 Task: Look for products in the category "Specialty Meats" from Force Of Nature Meats.
Action: Mouse moved to (23, 63)
Screenshot: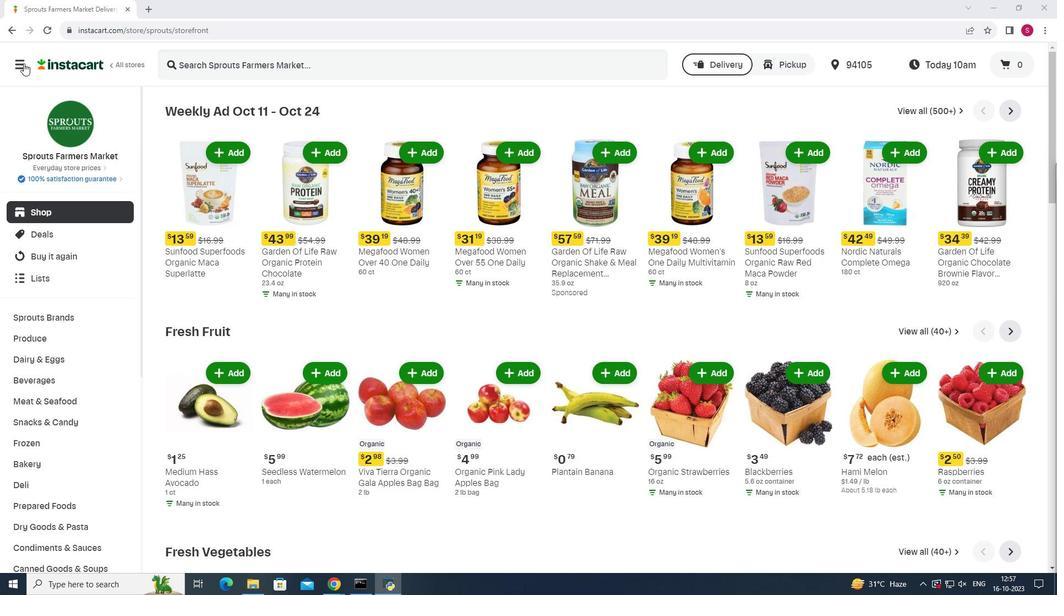 
Action: Mouse pressed left at (23, 63)
Screenshot: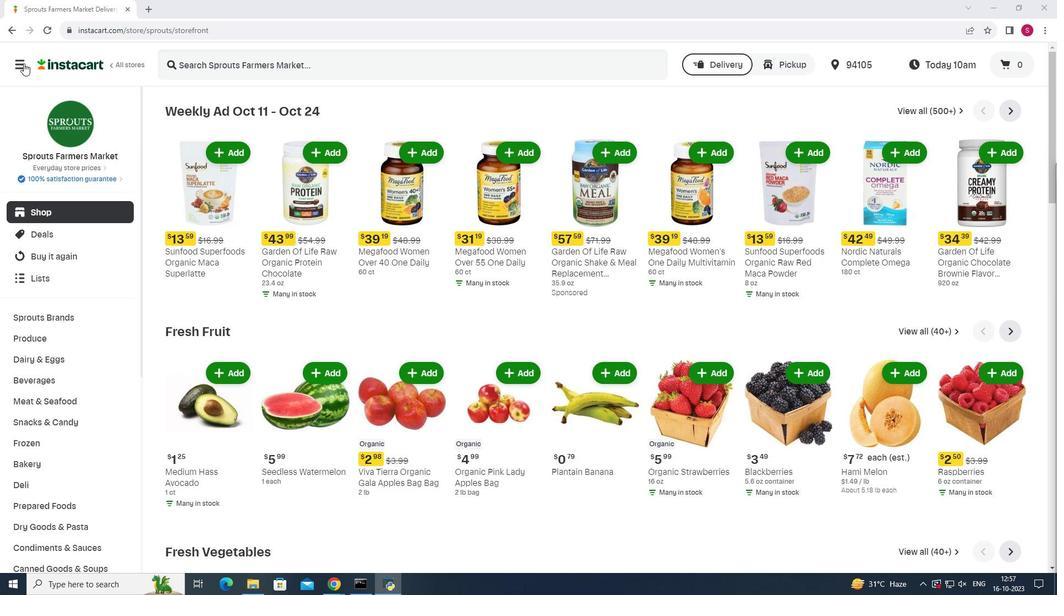 
Action: Mouse moved to (50, 288)
Screenshot: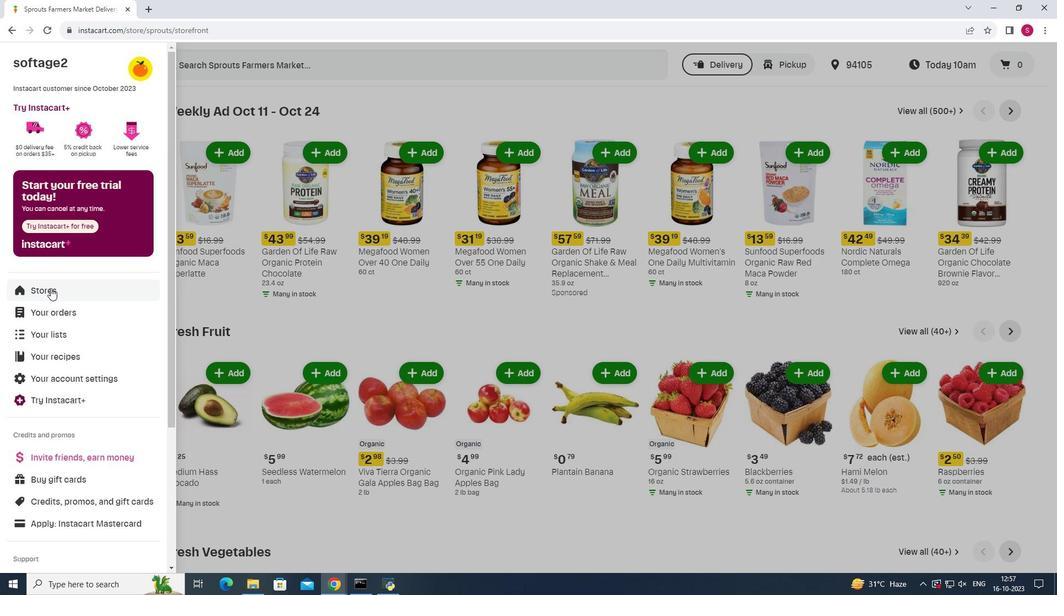 
Action: Mouse pressed left at (50, 288)
Screenshot: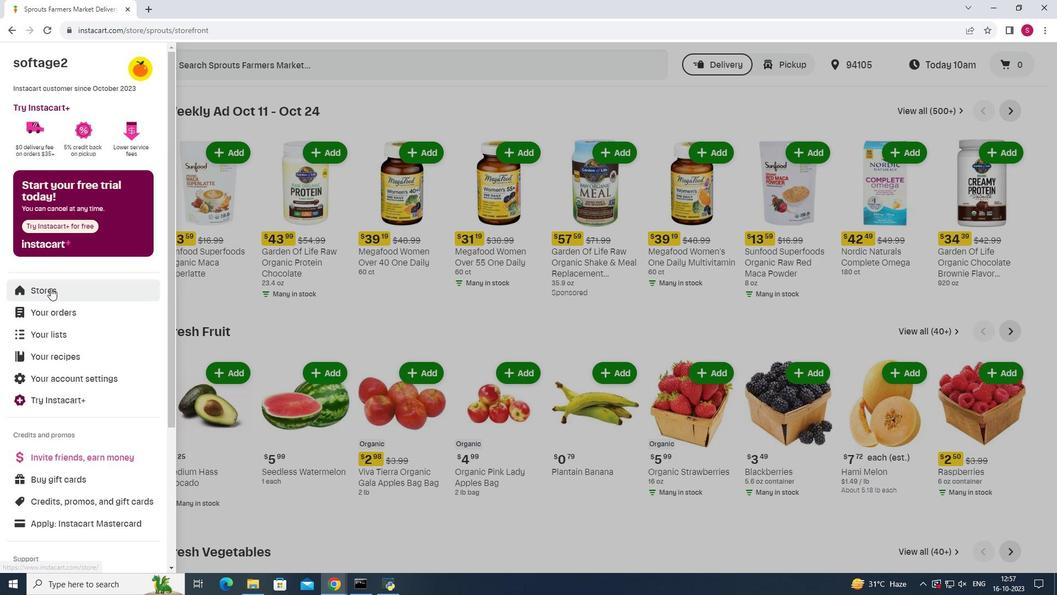 
Action: Mouse moved to (257, 96)
Screenshot: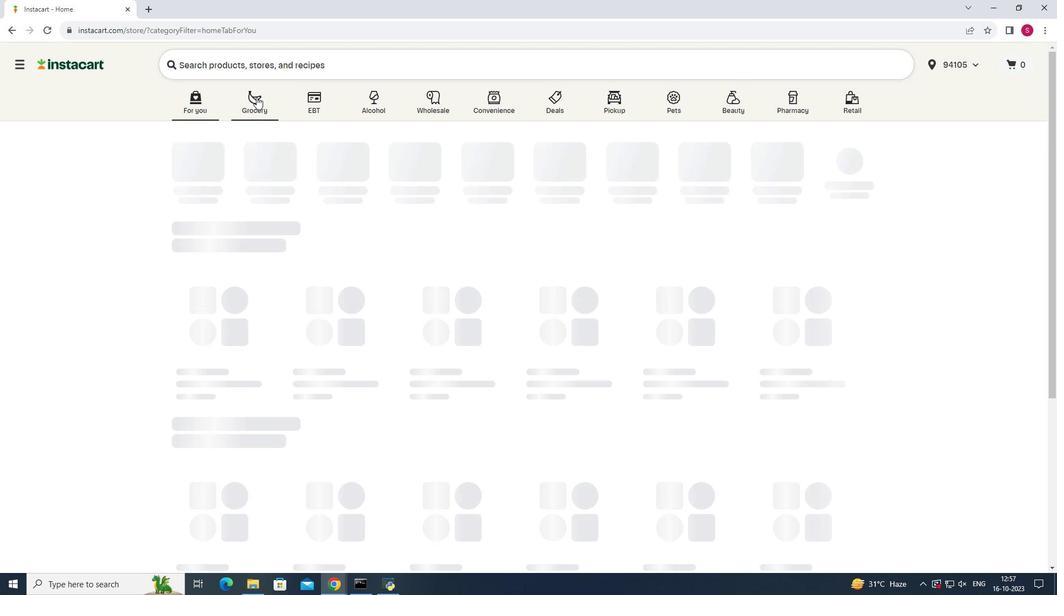 
Action: Mouse pressed left at (257, 96)
Screenshot: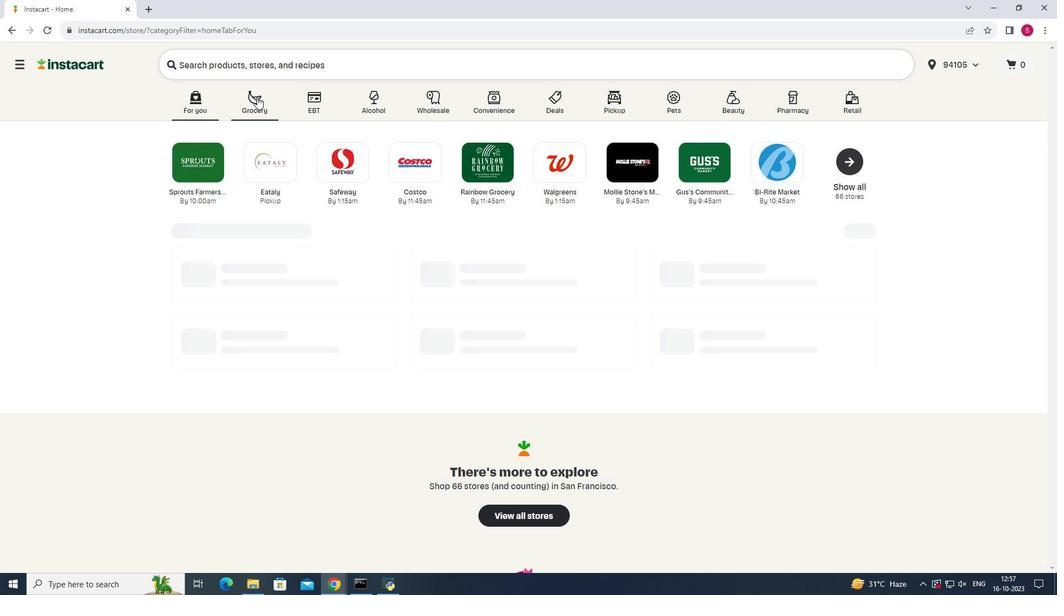 
Action: Mouse moved to (734, 161)
Screenshot: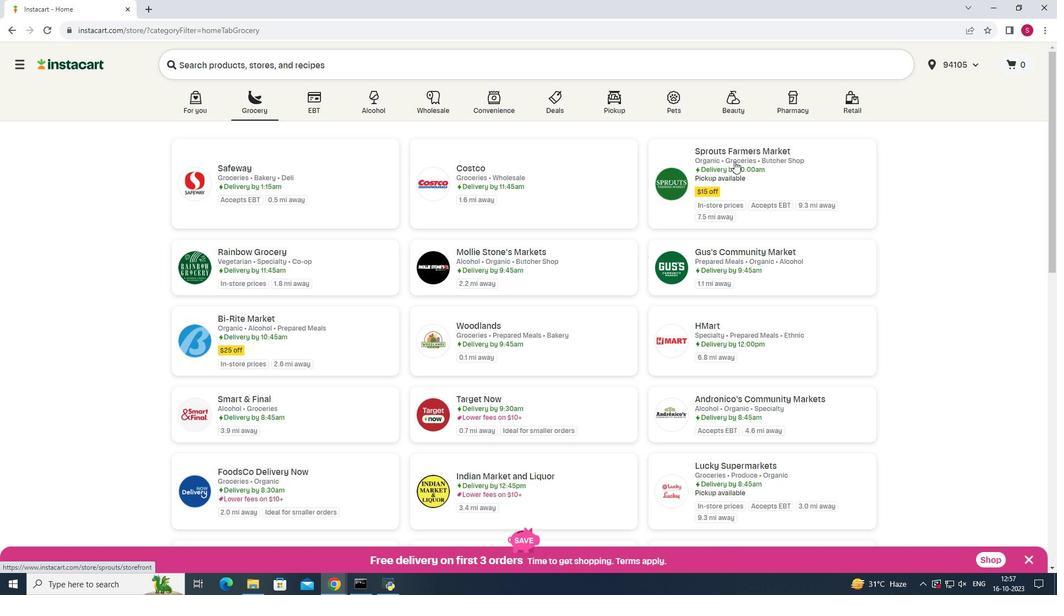 
Action: Mouse pressed left at (734, 161)
Screenshot: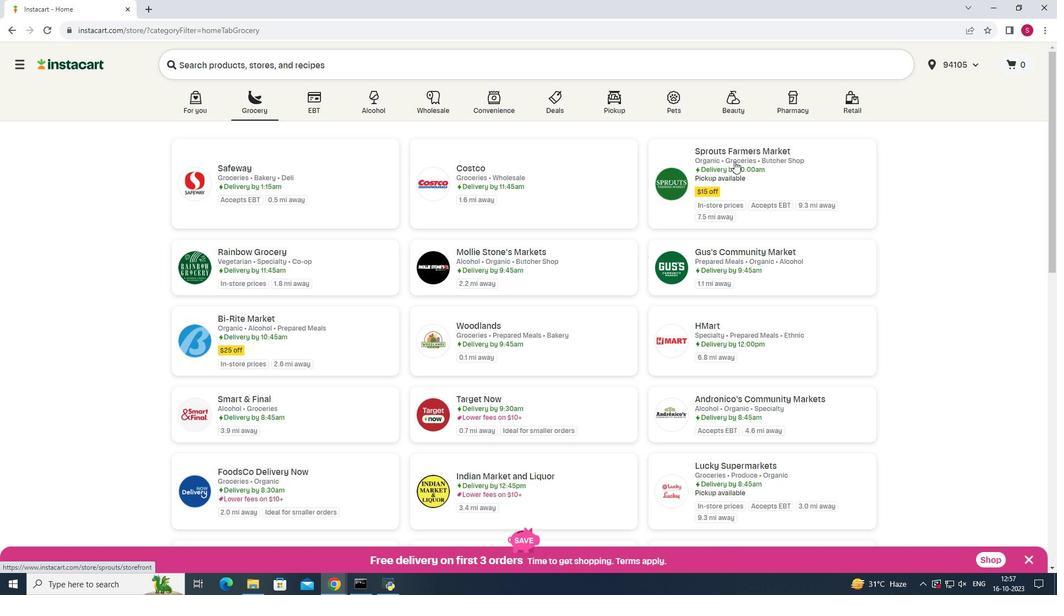 
Action: Mouse moved to (45, 402)
Screenshot: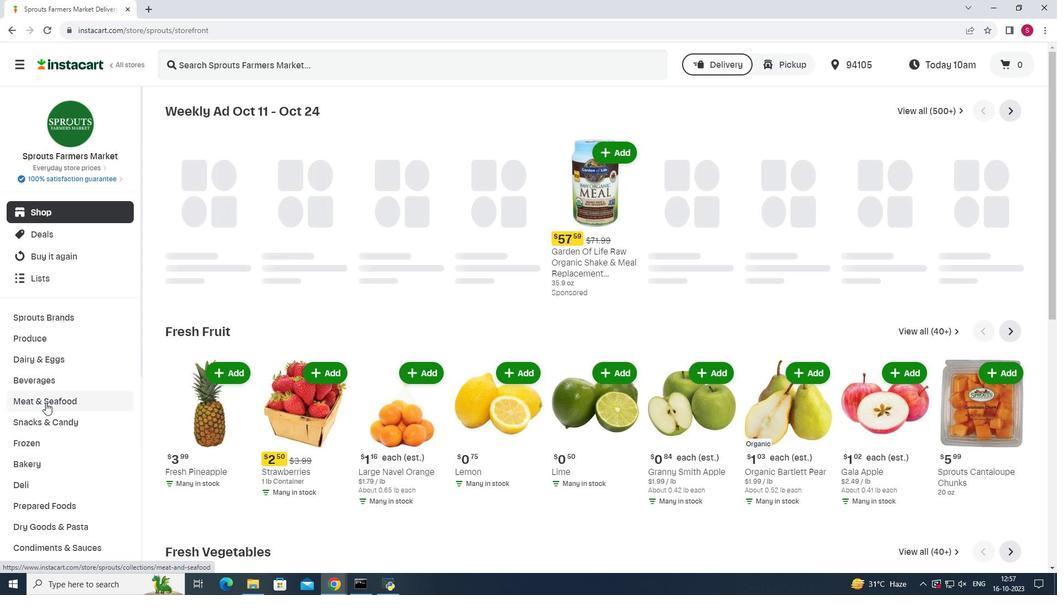 
Action: Mouse pressed left at (45, 402)
Screenshot: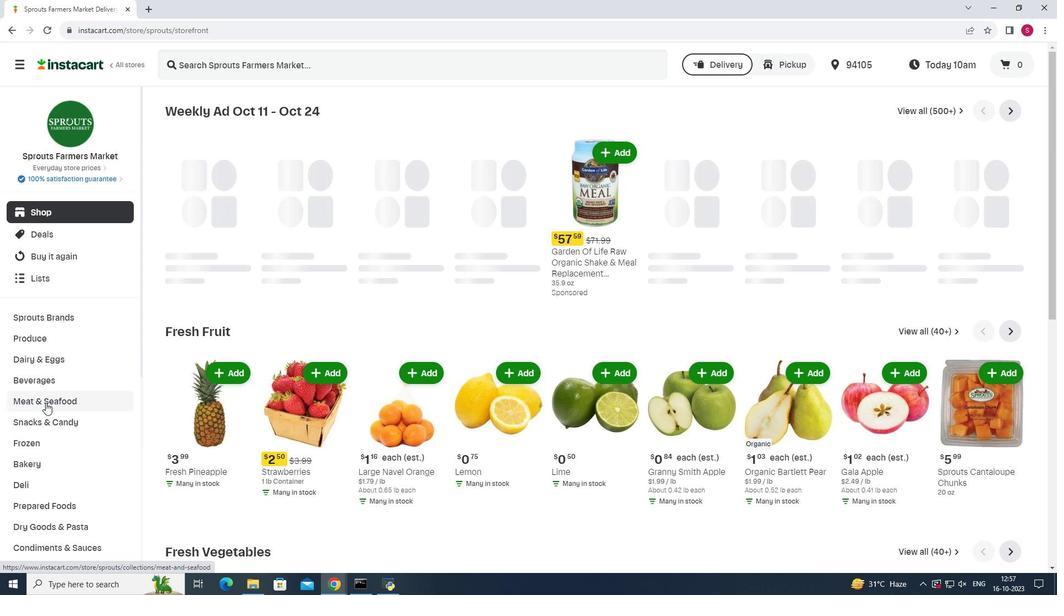 
Action: Mouse moved to (687, 133)
Screenshot: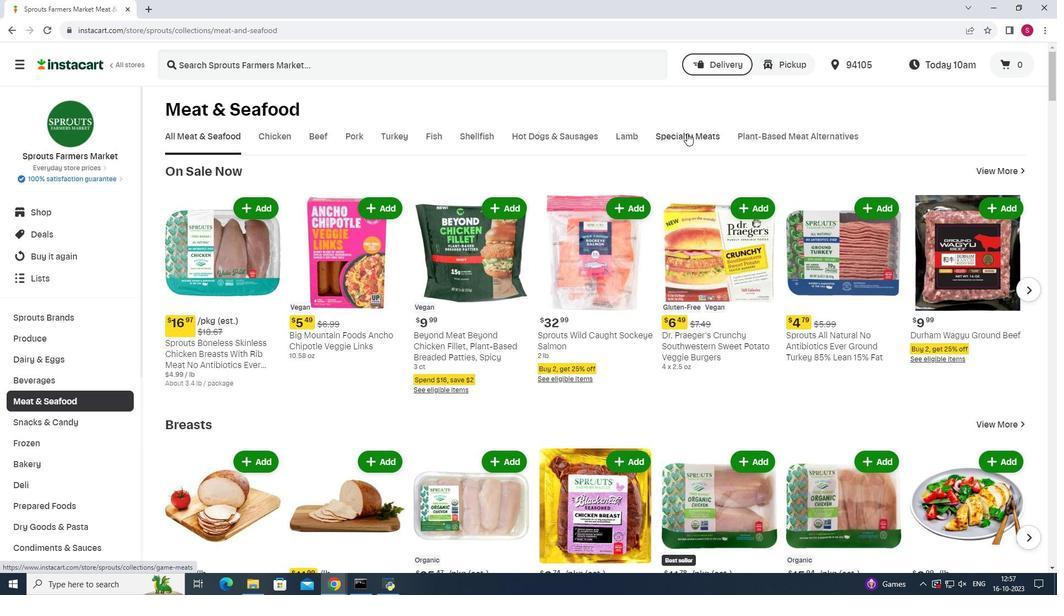 
Action: Mouse pressed left at (687, 133)
Screenshot: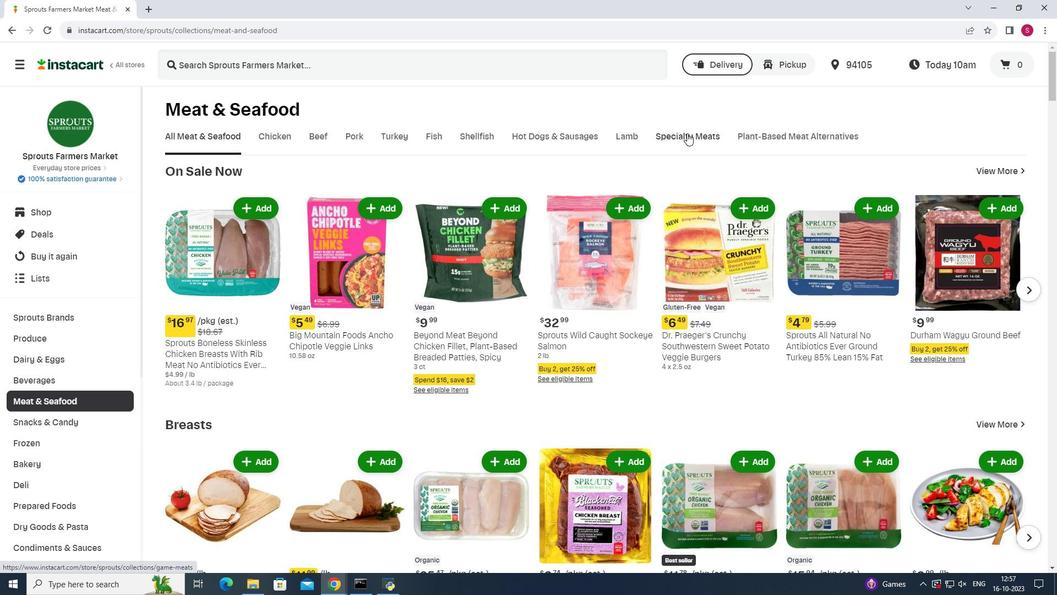 
Action: Mouse moved to (202, 175)
Screenshot: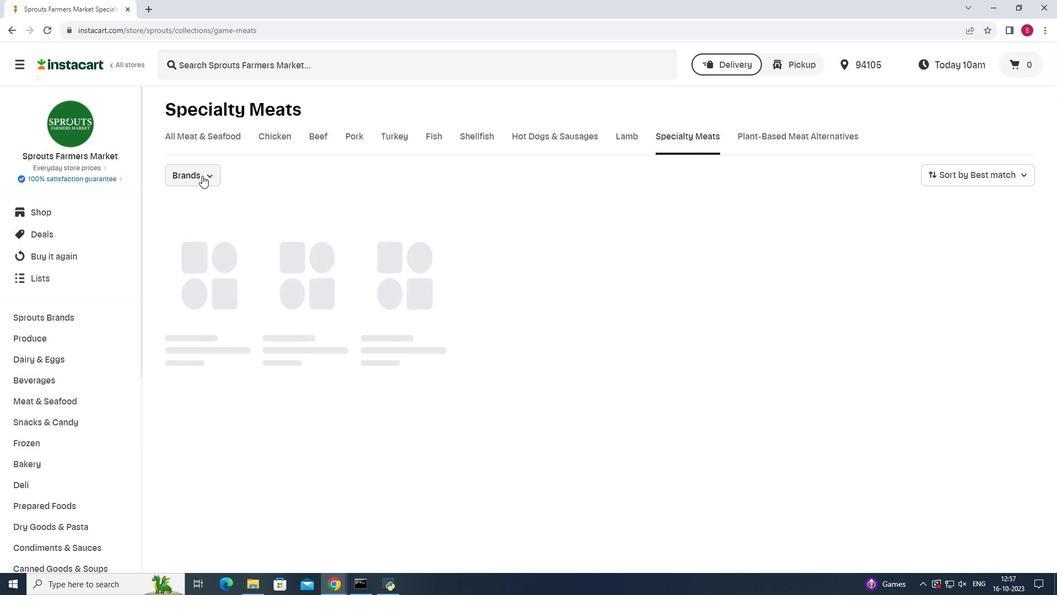 
Action: Mouse pressed left at (202, 175)
Screenshot: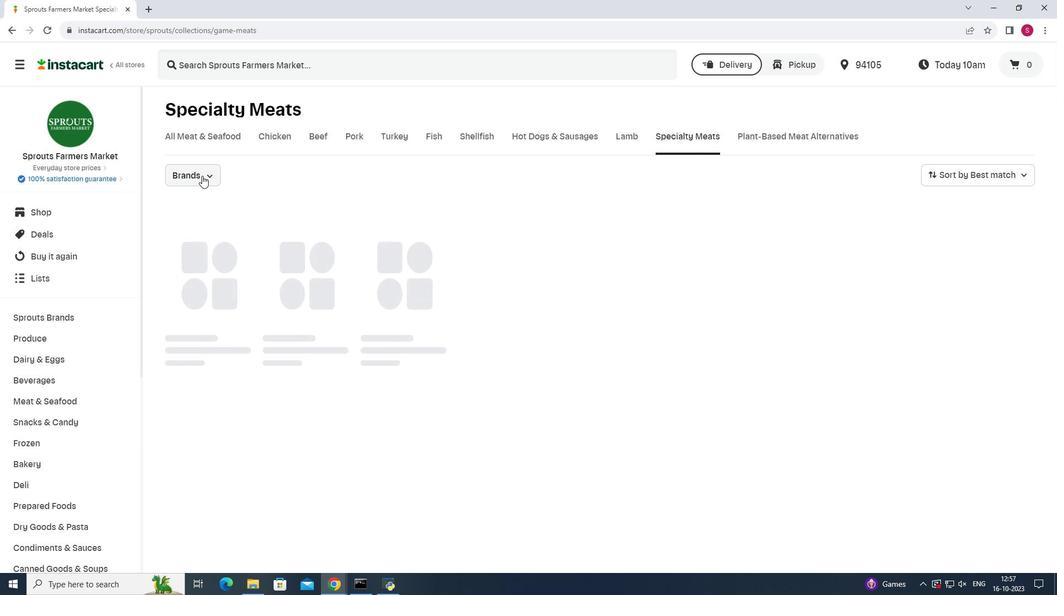 
Action: Mouse moved to (217, 209)
Screenshot: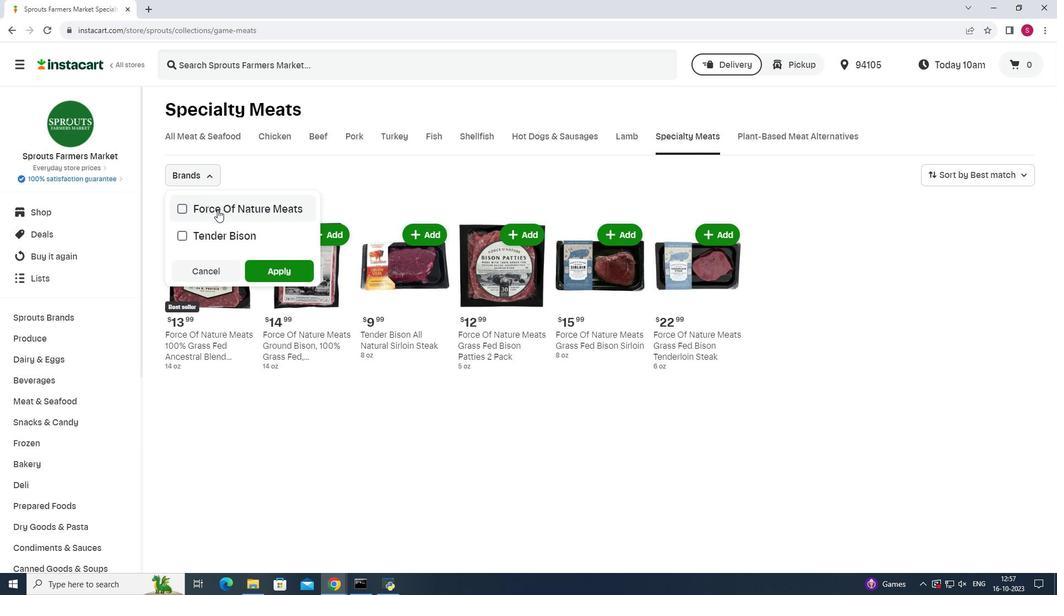 
Action: Mouse pressed left at (217, 209)
Screenshot: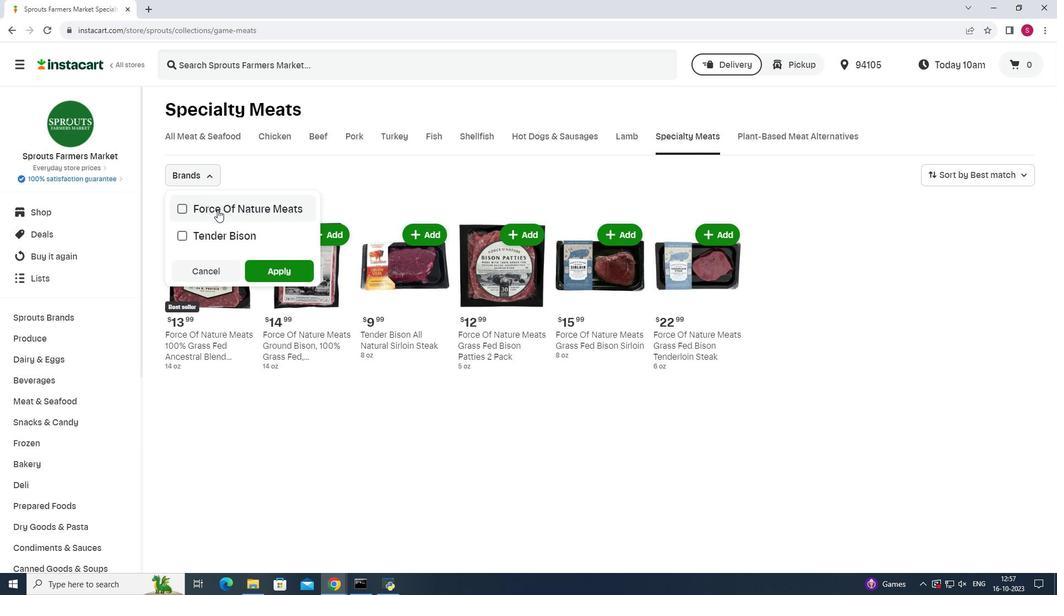 
Action: Mouse moved to (288, 269)
Screenshot: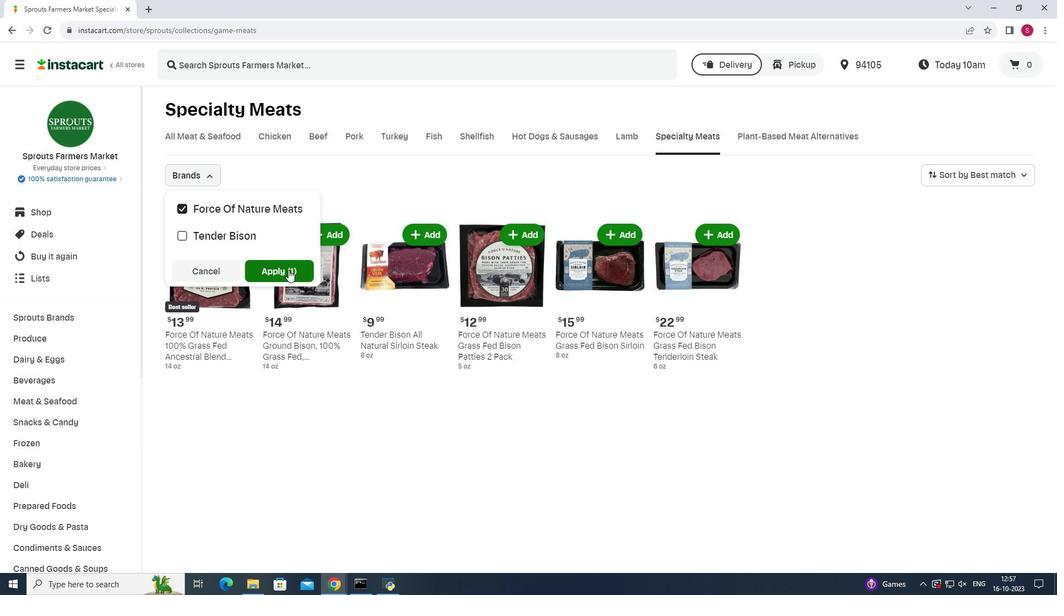 
Action: Mouse pressed left at (288, 269)
Screenshot: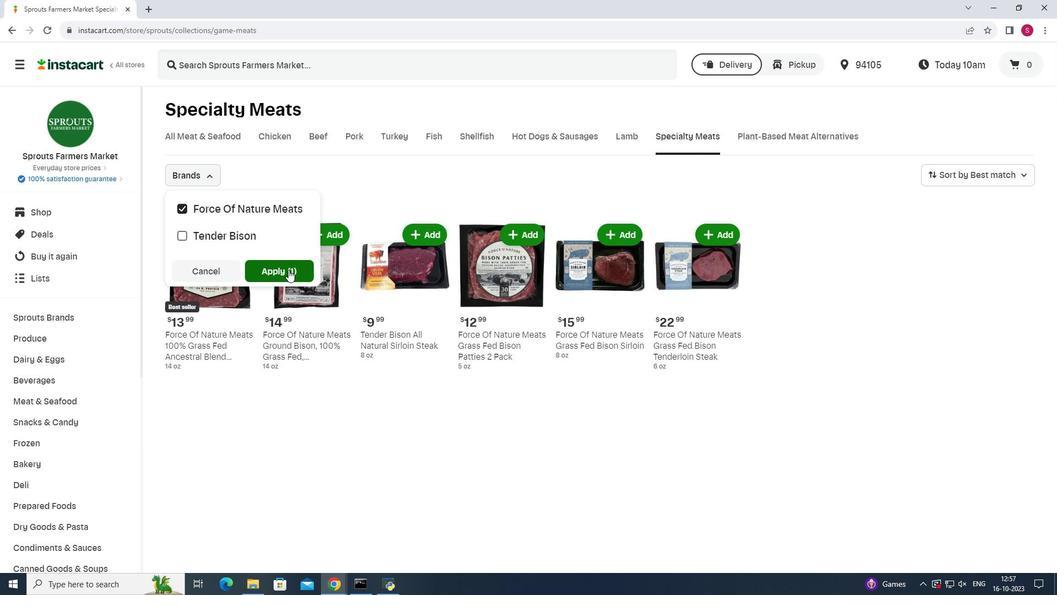 
Action: Mouse moved to (443, 211)
Screenshot: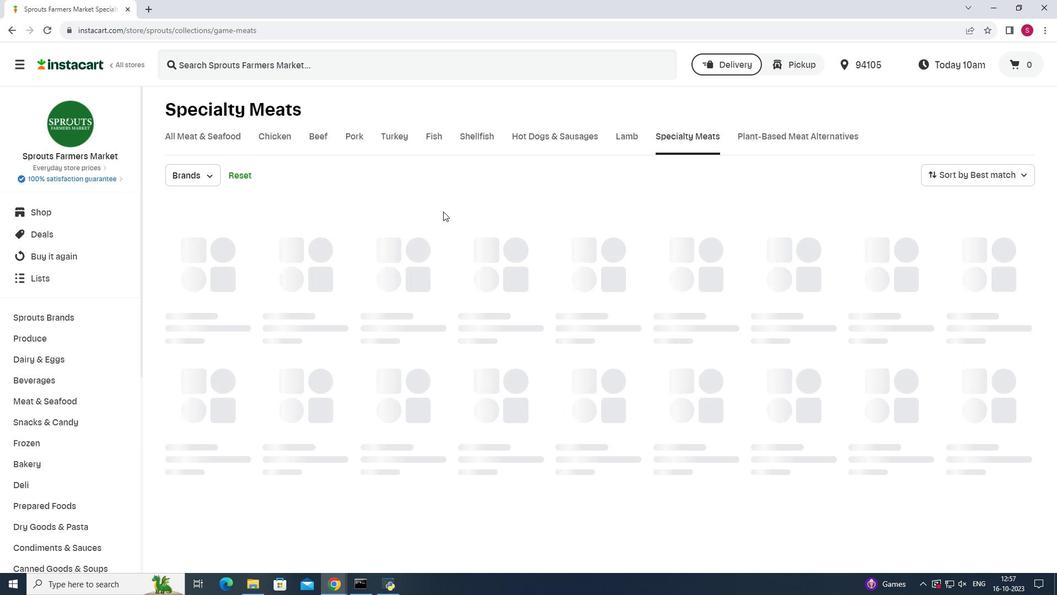 
